 Task: Customize your GitHub profile with an Instagram profile link.
Action: Mouse moved to (1225, 71)
Screenshot: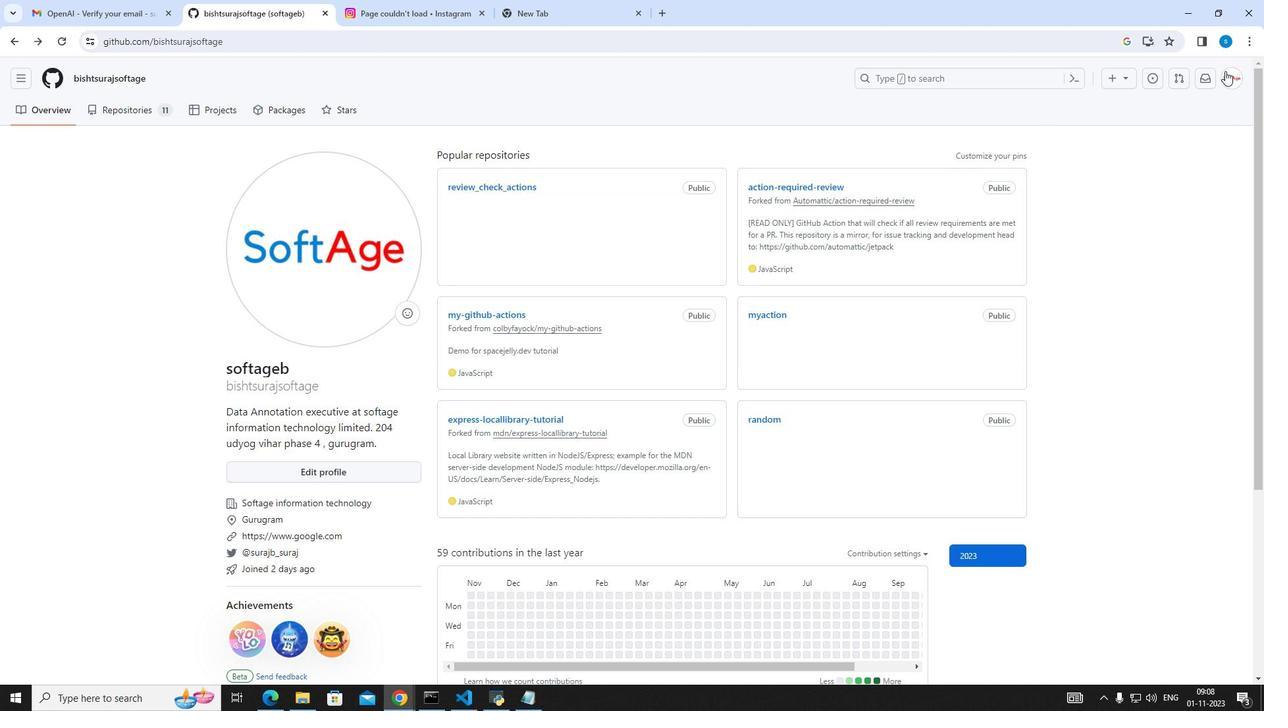
Action: Mouse pressed left at (1225, 71)
Screenshot: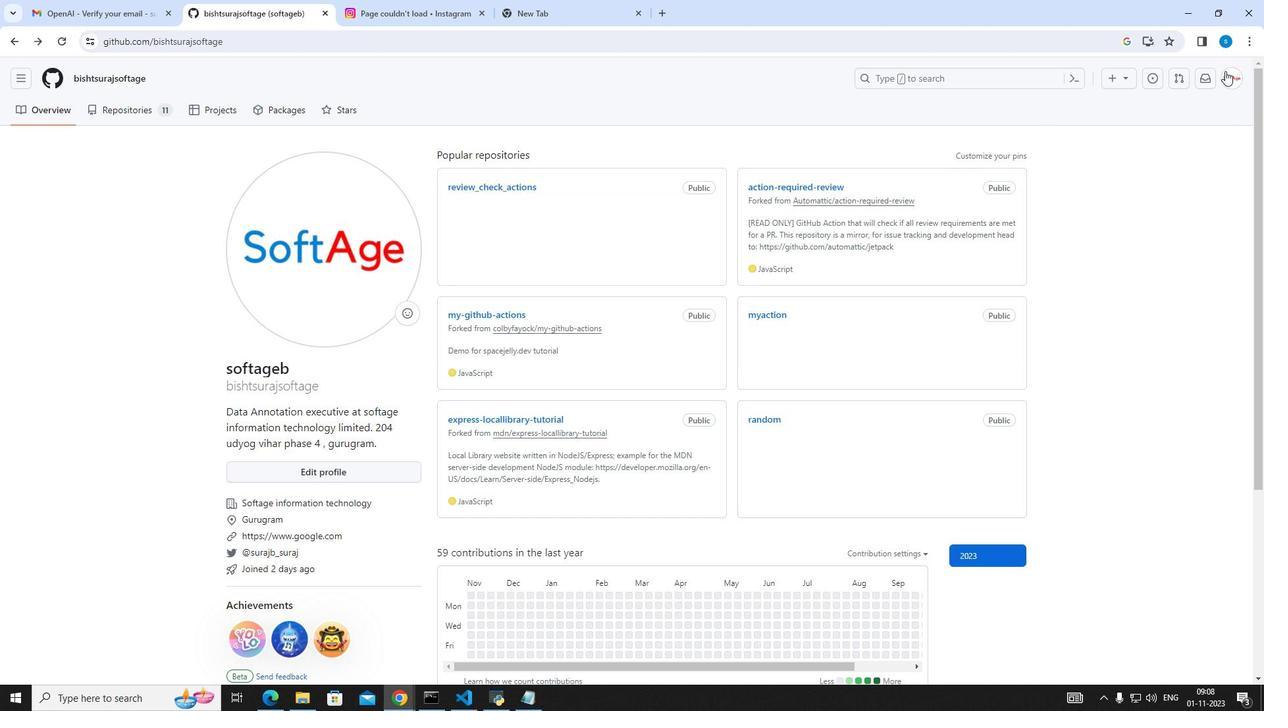 
Action: Mouse moved to (1116, 146)
Screenshot: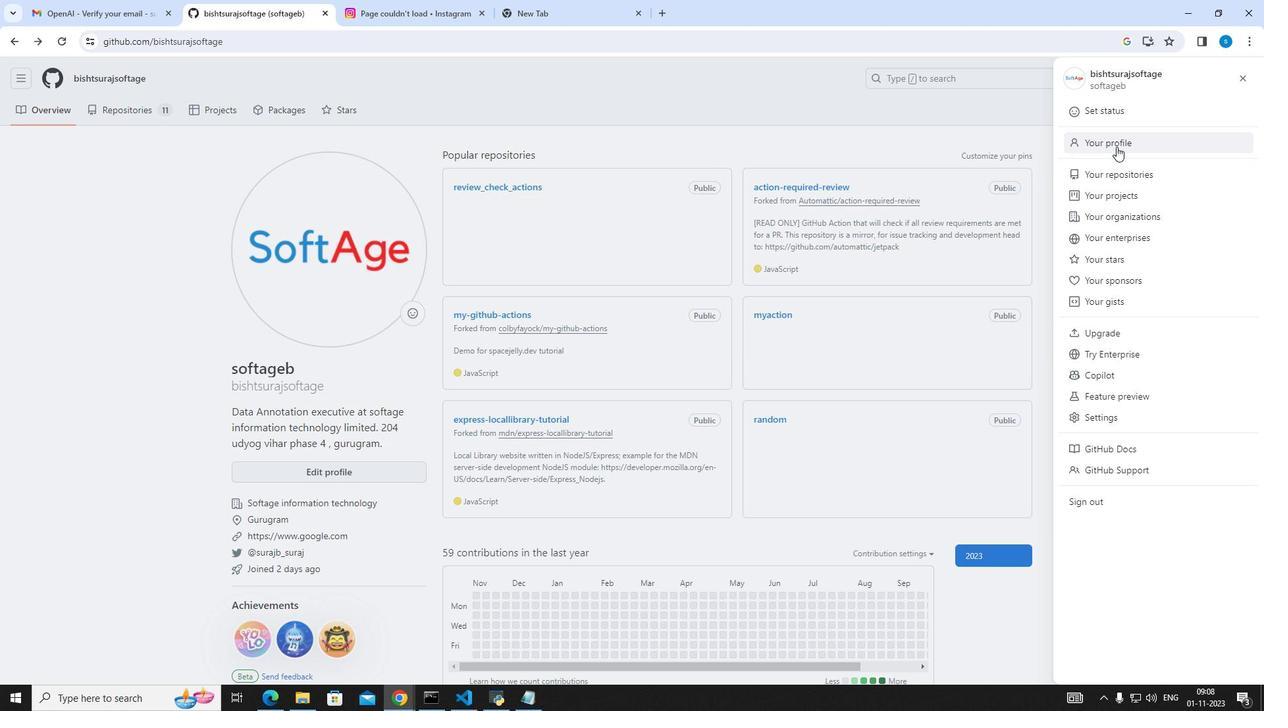 
Action: Mouse pressed left at (1116, 146)
Screenshot: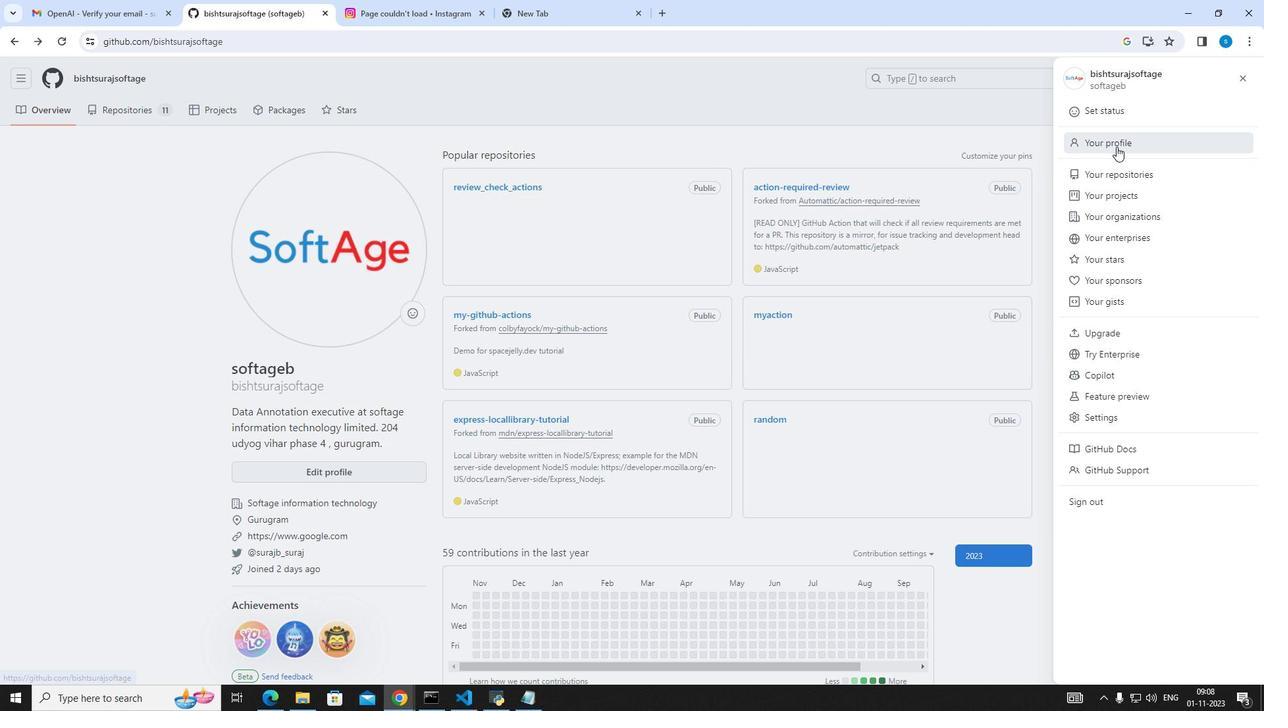 
Action: Mouse moved to (352, 481)
Screenshot: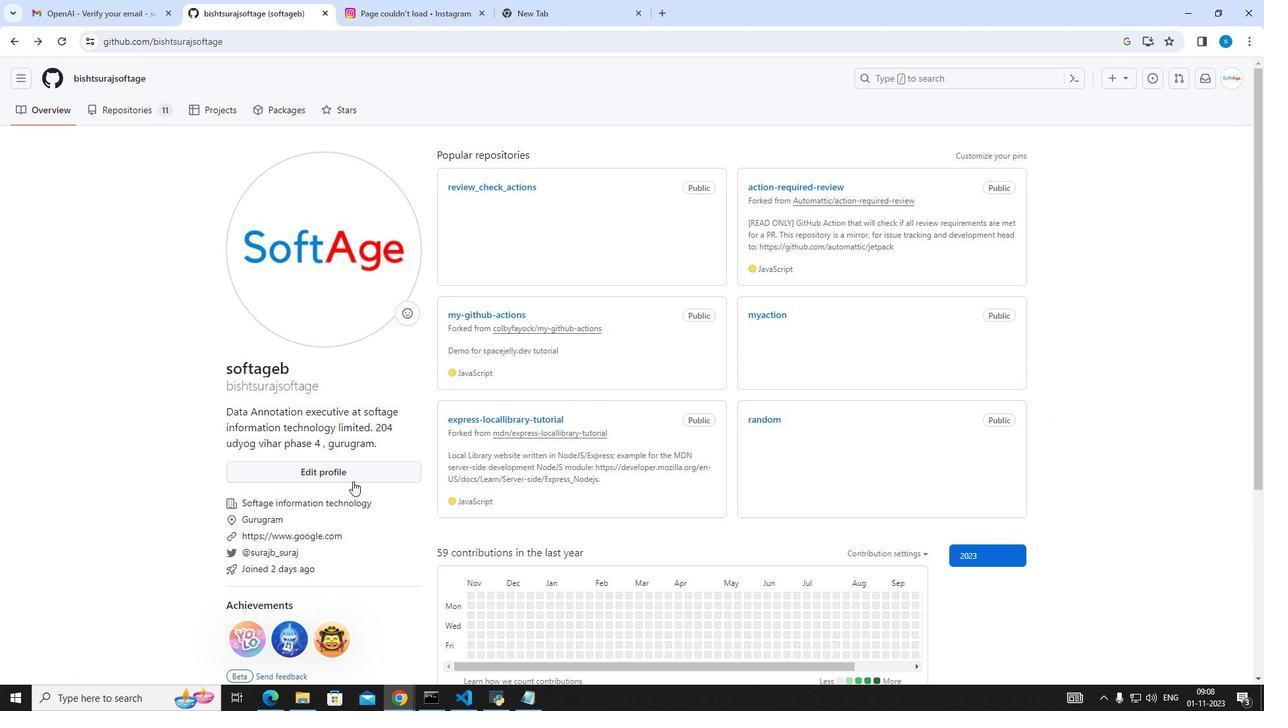 
Action: Mouse pressed left at (352, 481)
Screenshot: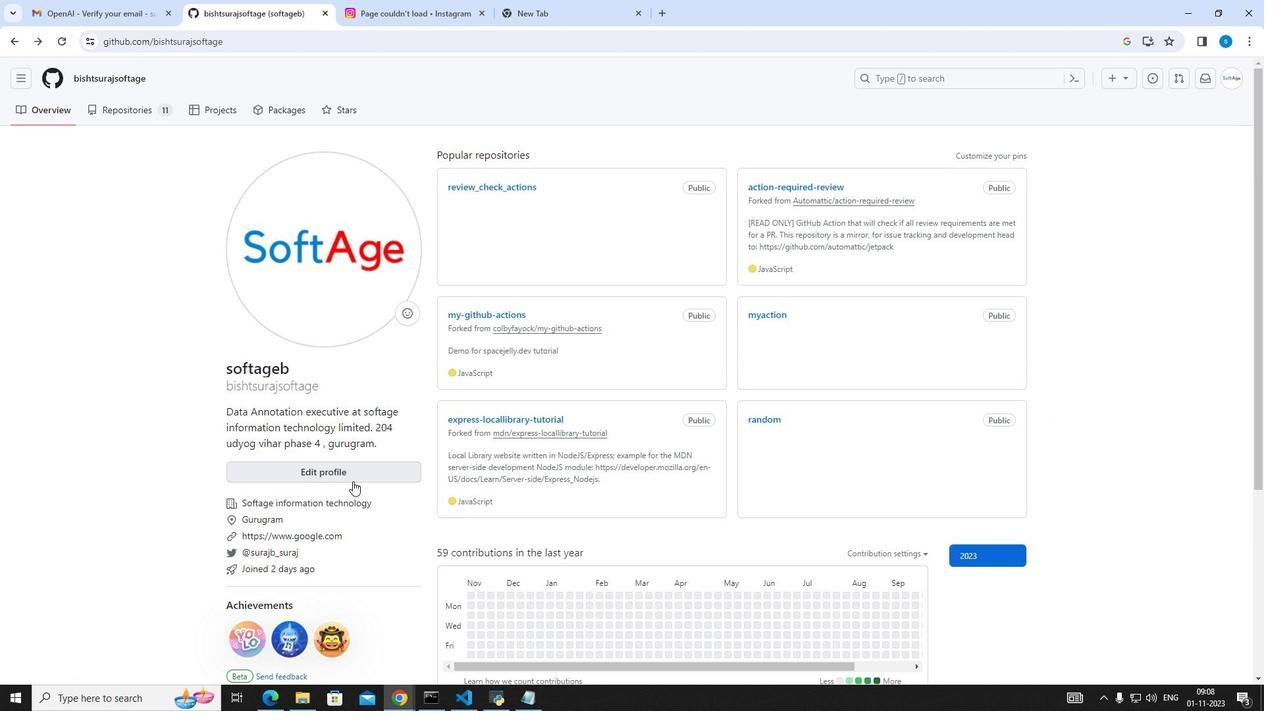 
Action: Mouse moved to (317, 517)
Screenshot: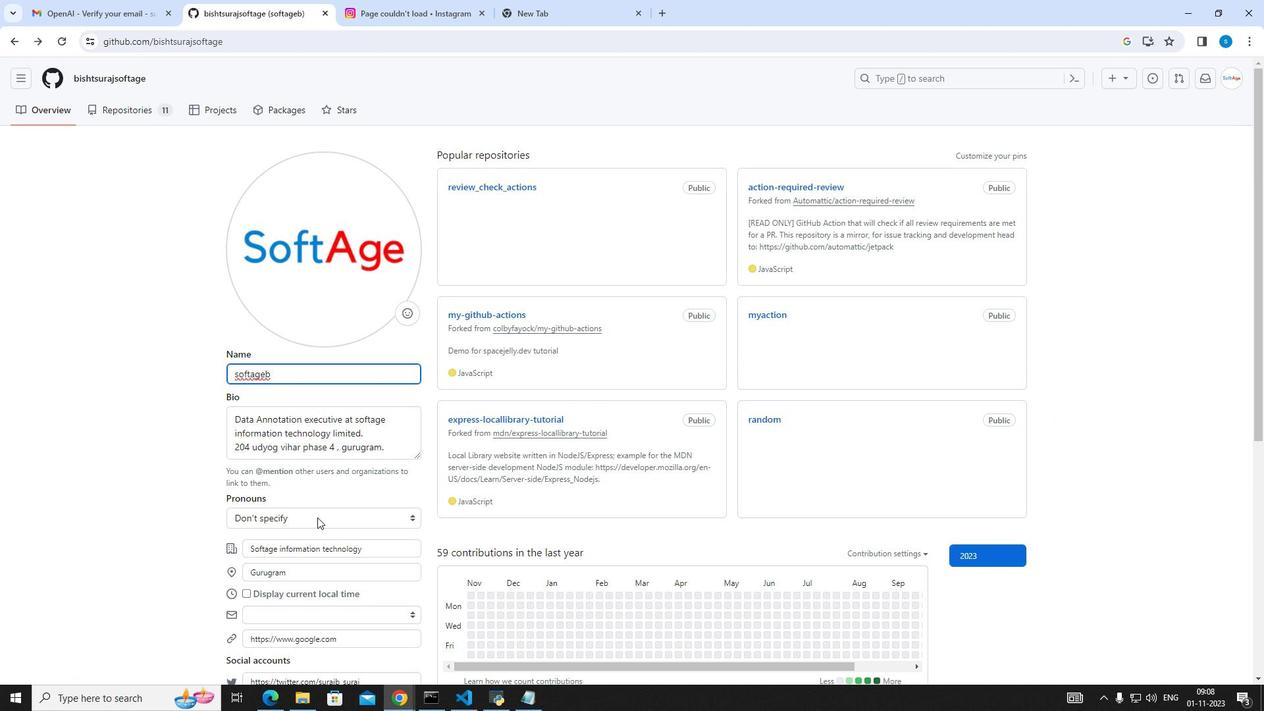 
Action: Mouse scrolled (317, 516) with delta (0, 0)
Screenshot: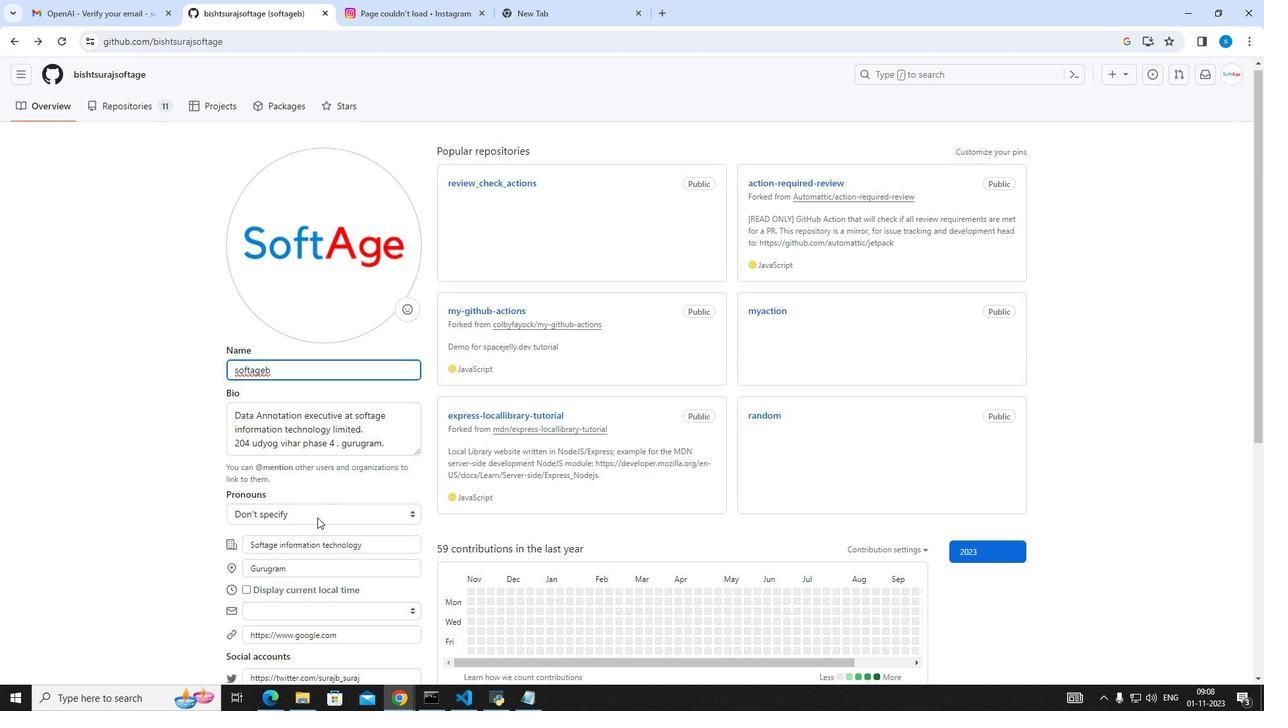 
Action: Mouse scrolled (317, 516) with delta (0, 0)
Screenshot: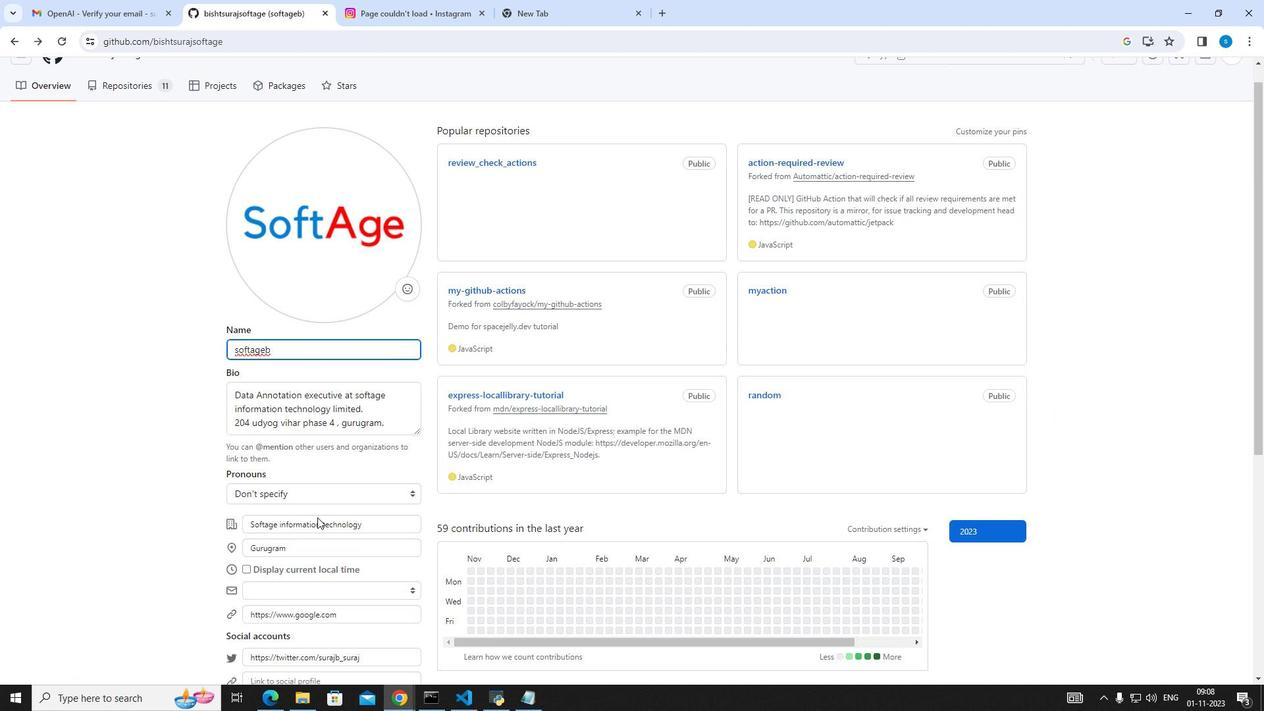
Action: Mouse scrolled (317, 516) with delta (0, 0)
Screenshot: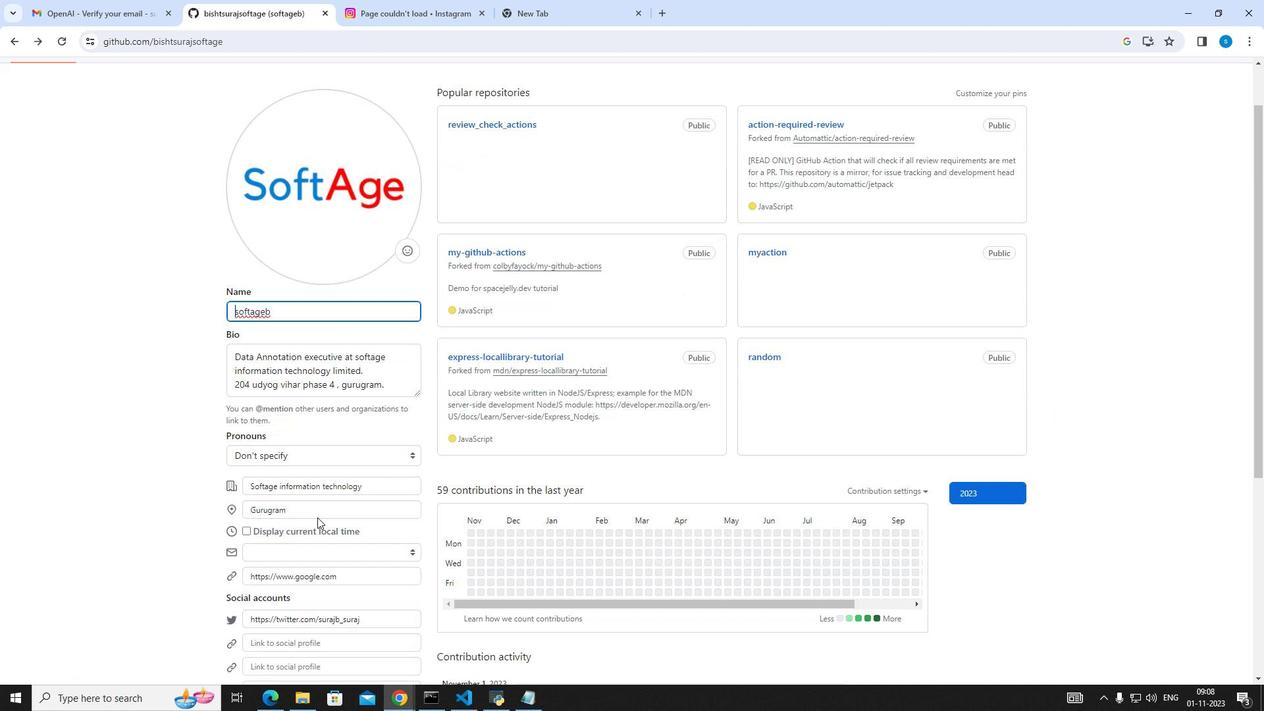 
Action: Mouse scrolled (317, 516) with delta (0, 0)
Screenshot: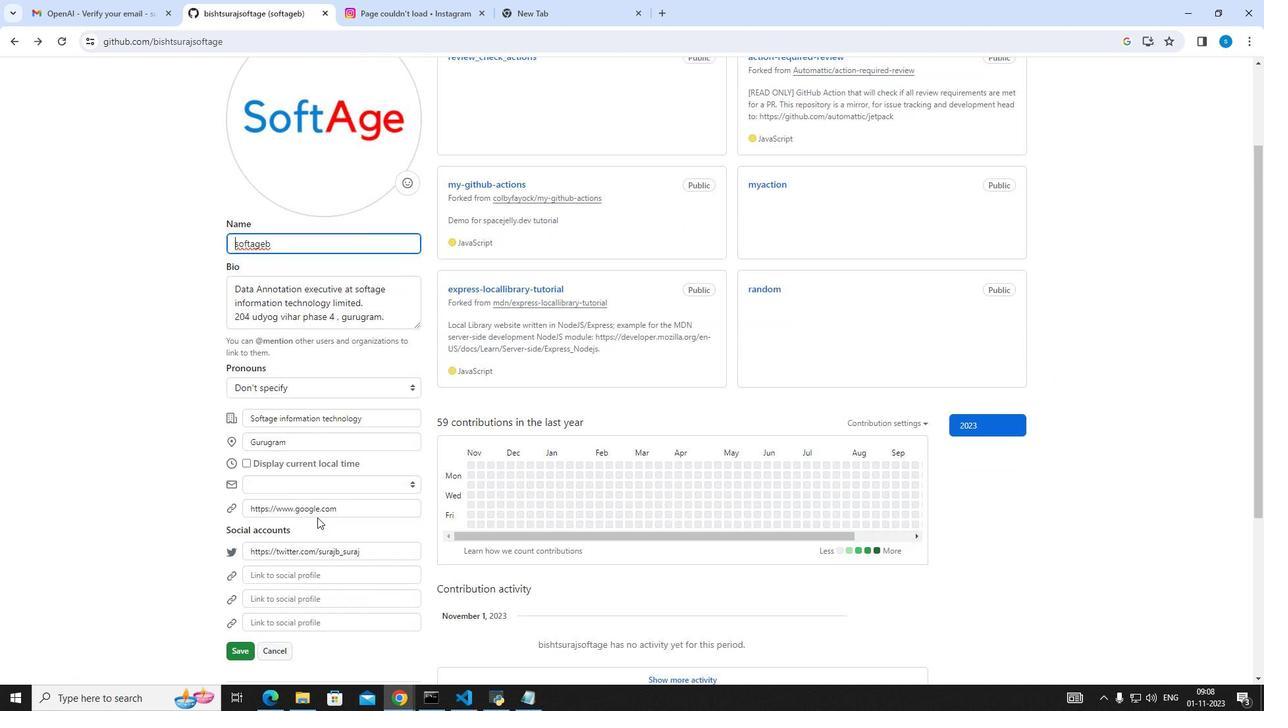
Action: Mouse moved to (299, 443)
Screenshot: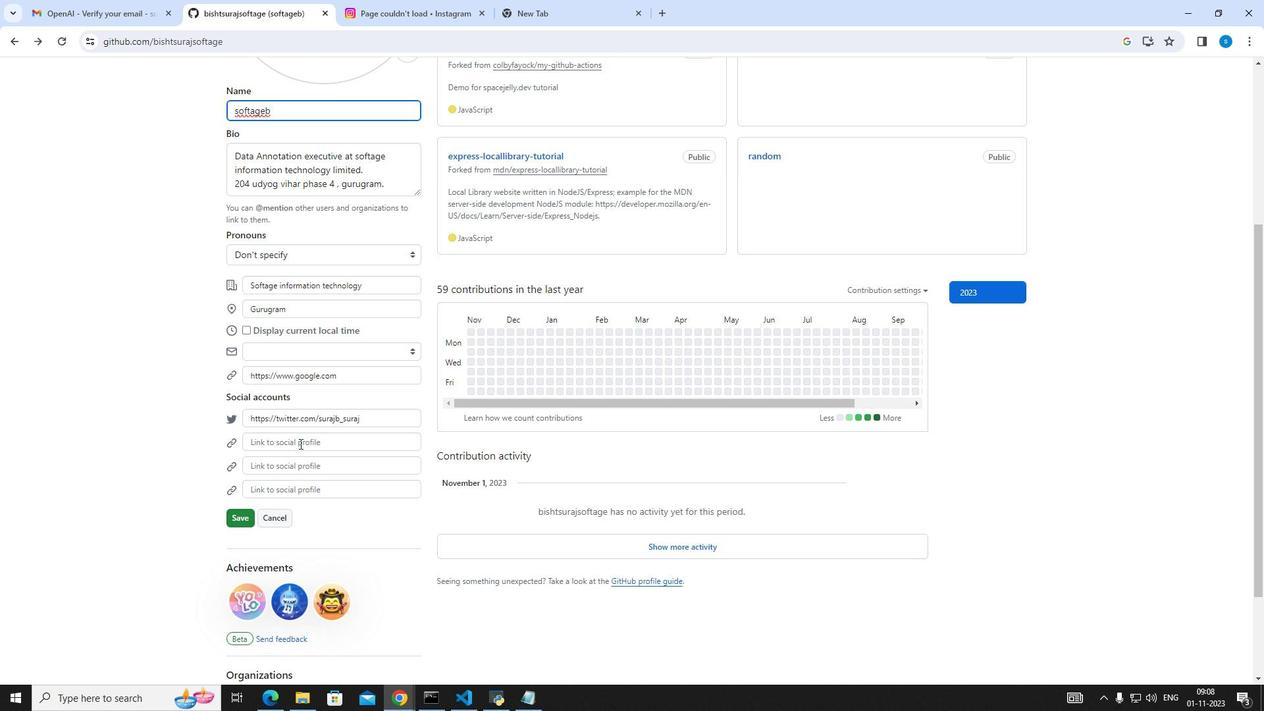 
Action: Mouse pressed left at (299, 443)
Screenshot: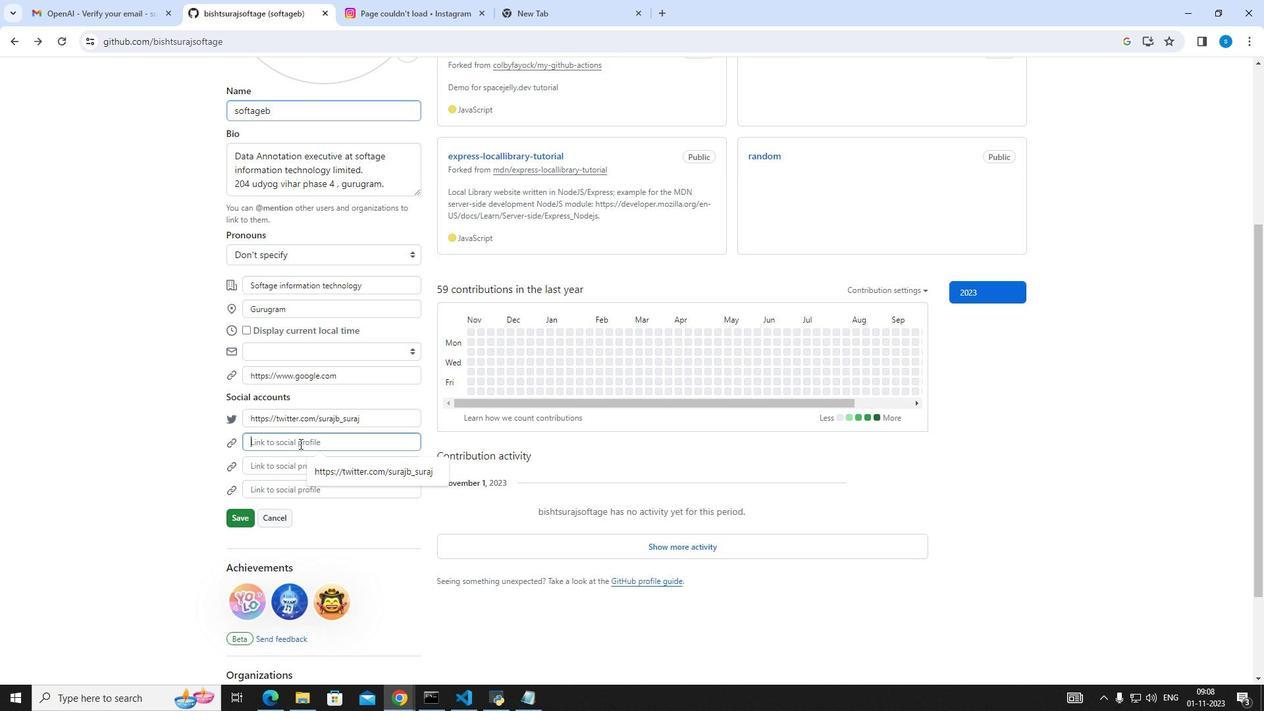 
Action: Key pressed https<Key.shift_r><Key.shift_r>://instagram.com/surajb<Key.shift_r>_suraj
Screenshot: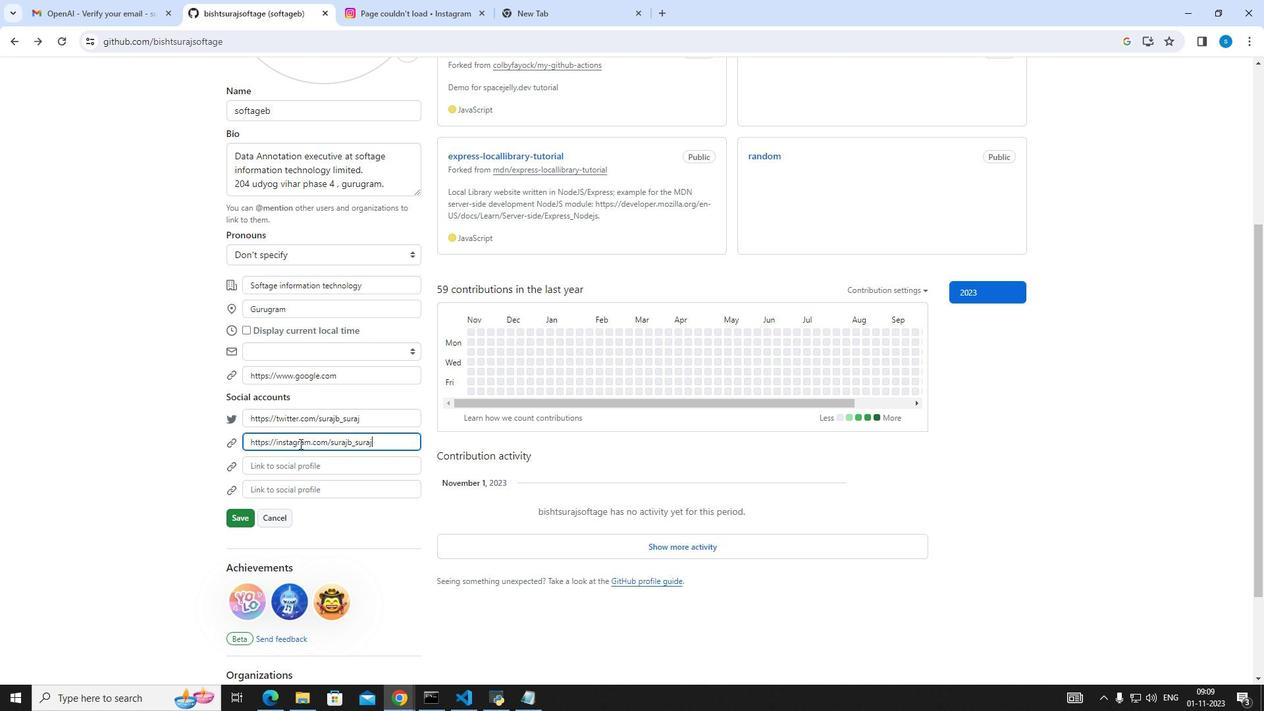 
Action: Mouse moved to (235, 512)
Screenshot: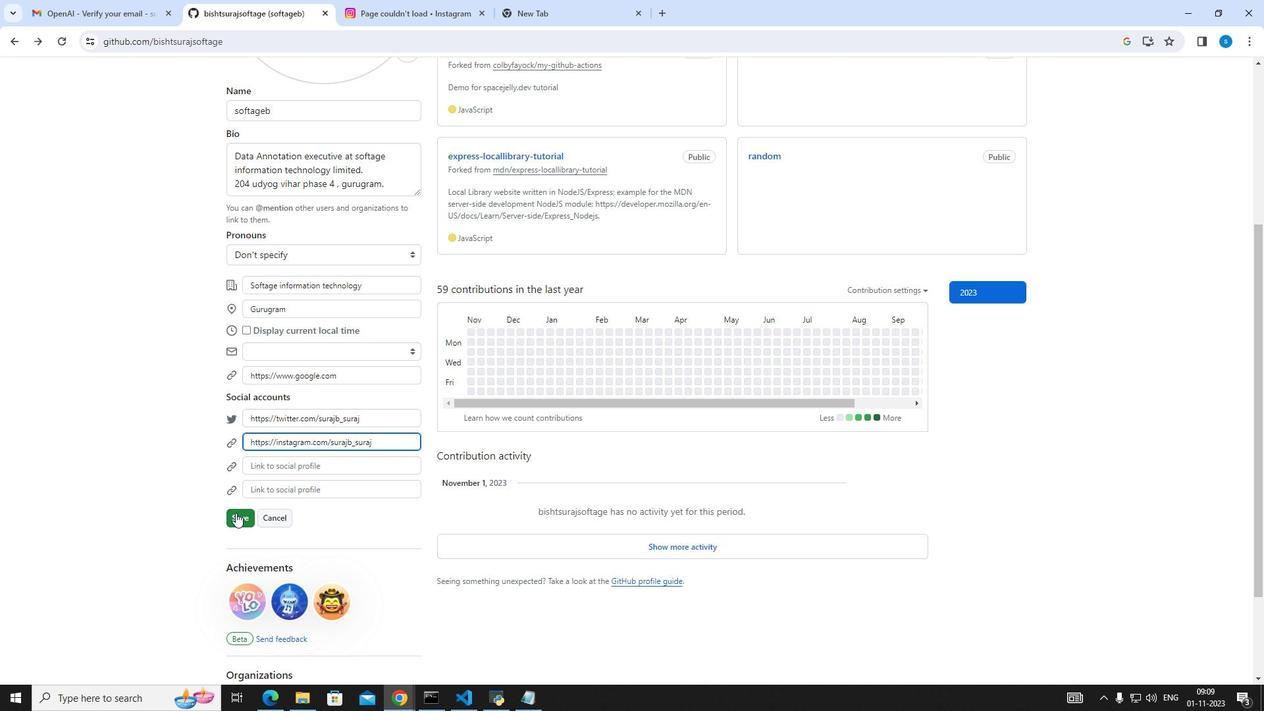 
Action: Mouse pressed left at (235, 512)
Screenshot: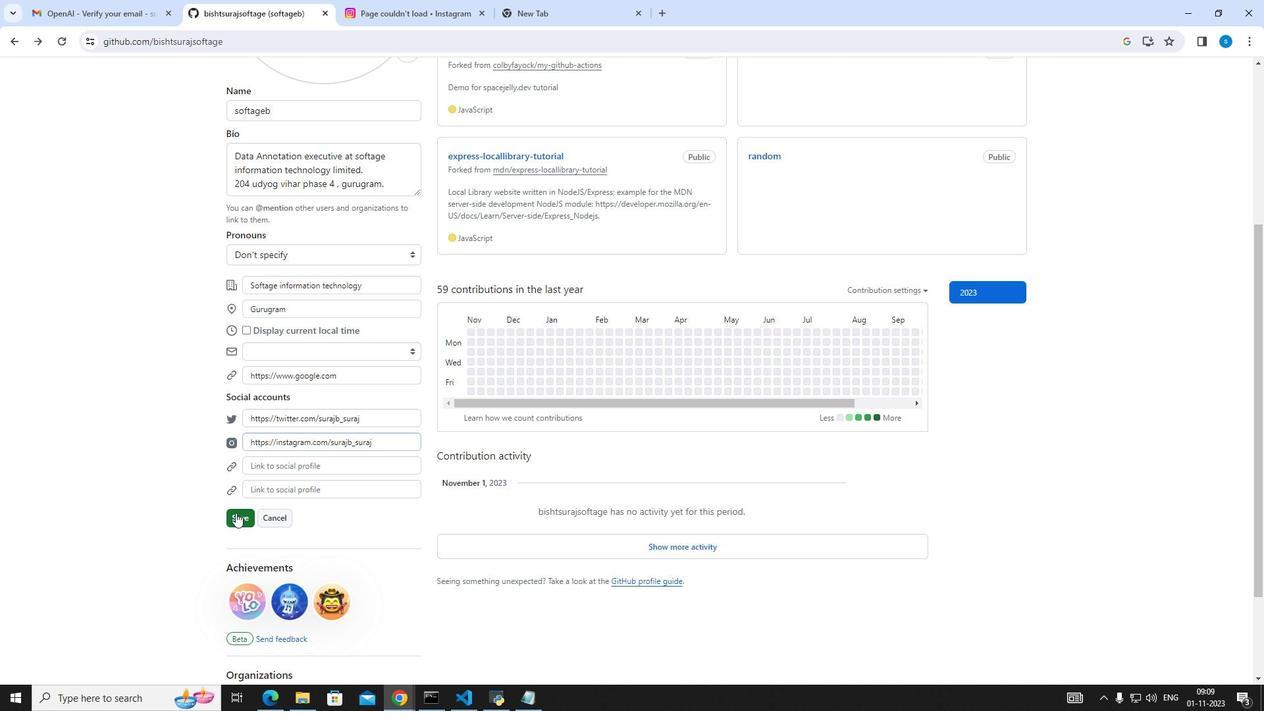 
Action: Mouse moved to (137, 371)
Screenshot: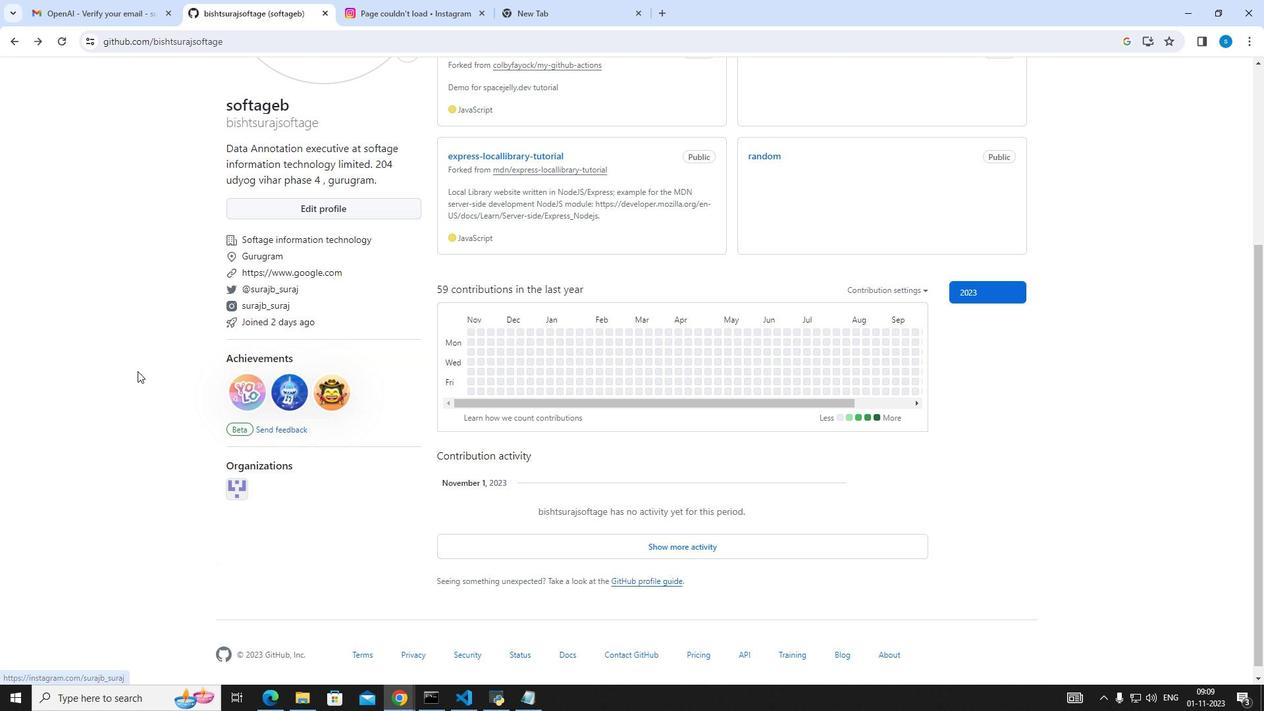 
